 Task: Find hotels that are Child-friendly.
Action: Mouse moved to (471, 120)
Screenshot: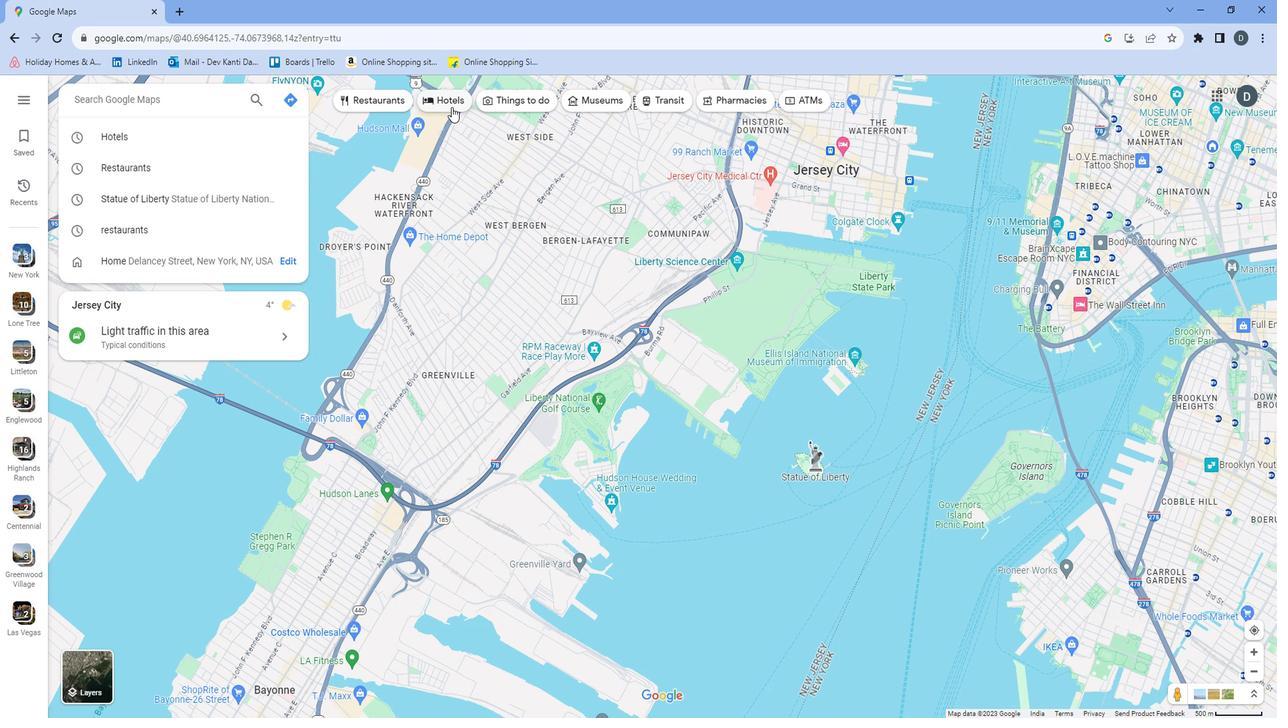 
Action: Mouse pressed left at (471, 120)
Screenshot: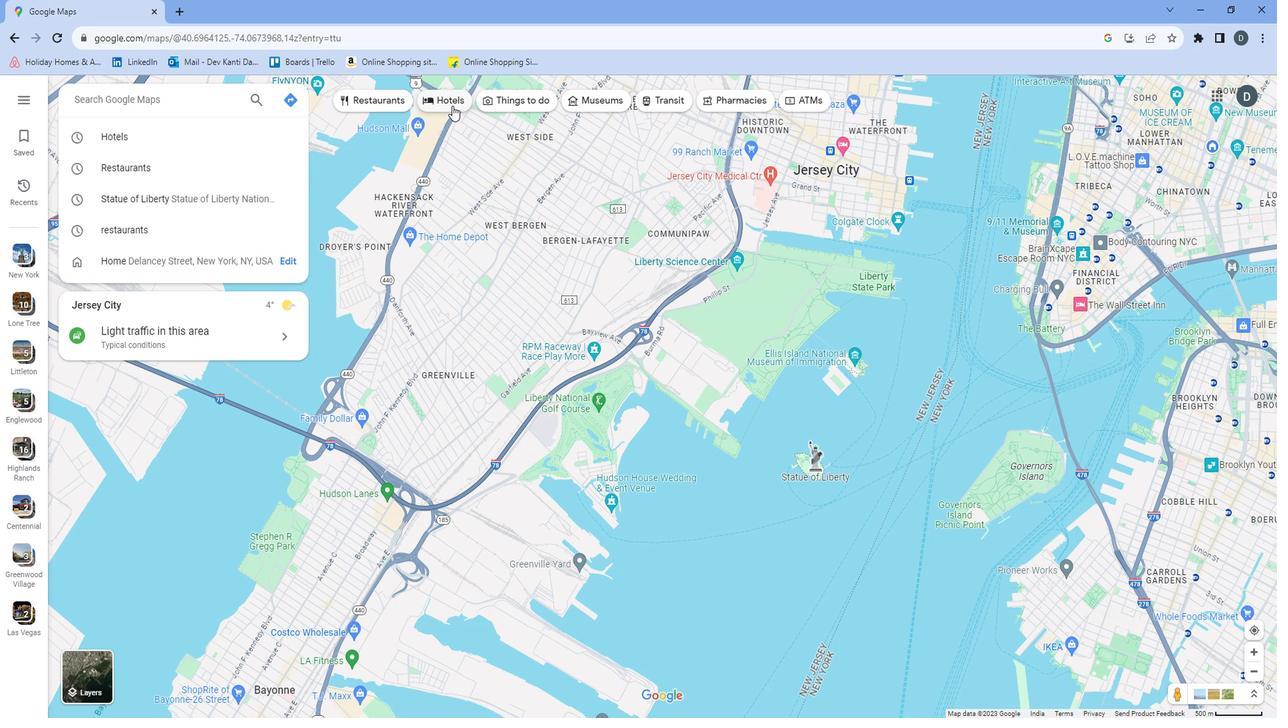 
Action: Mouse moved to (648, 111)
Screenshot: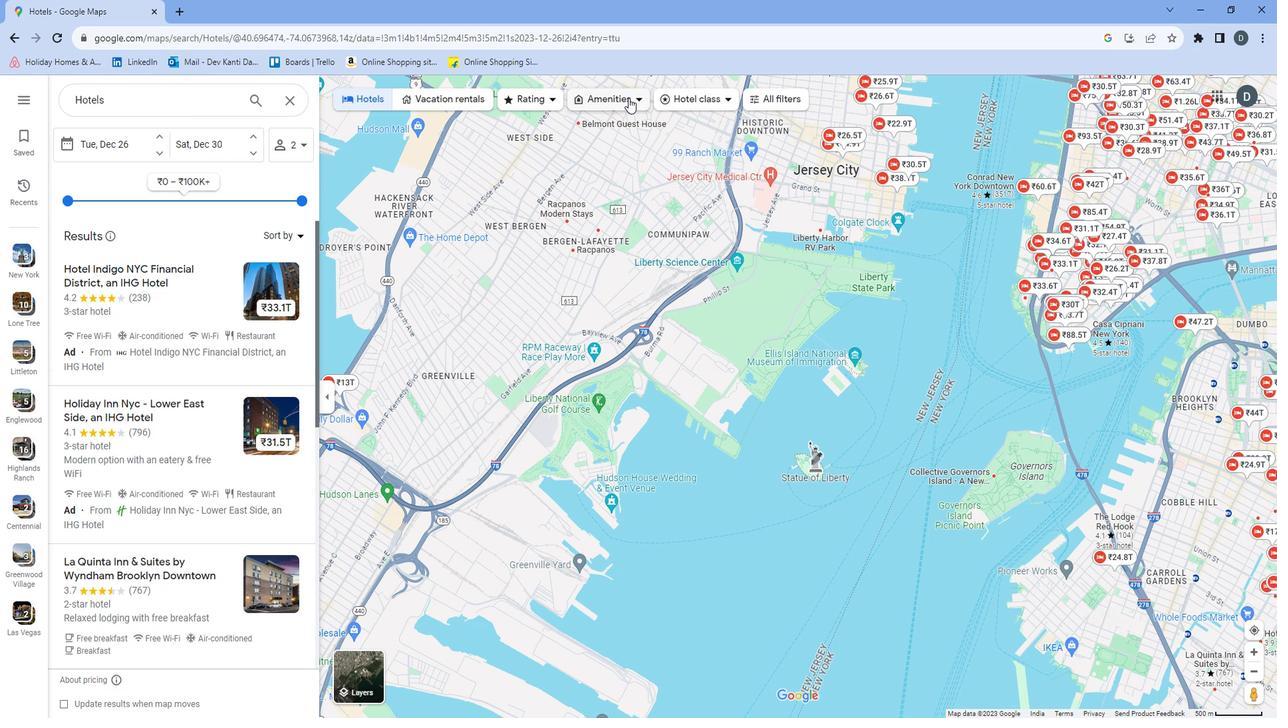 
Action: Mouse pressed left at (648, 111)
Screenshot: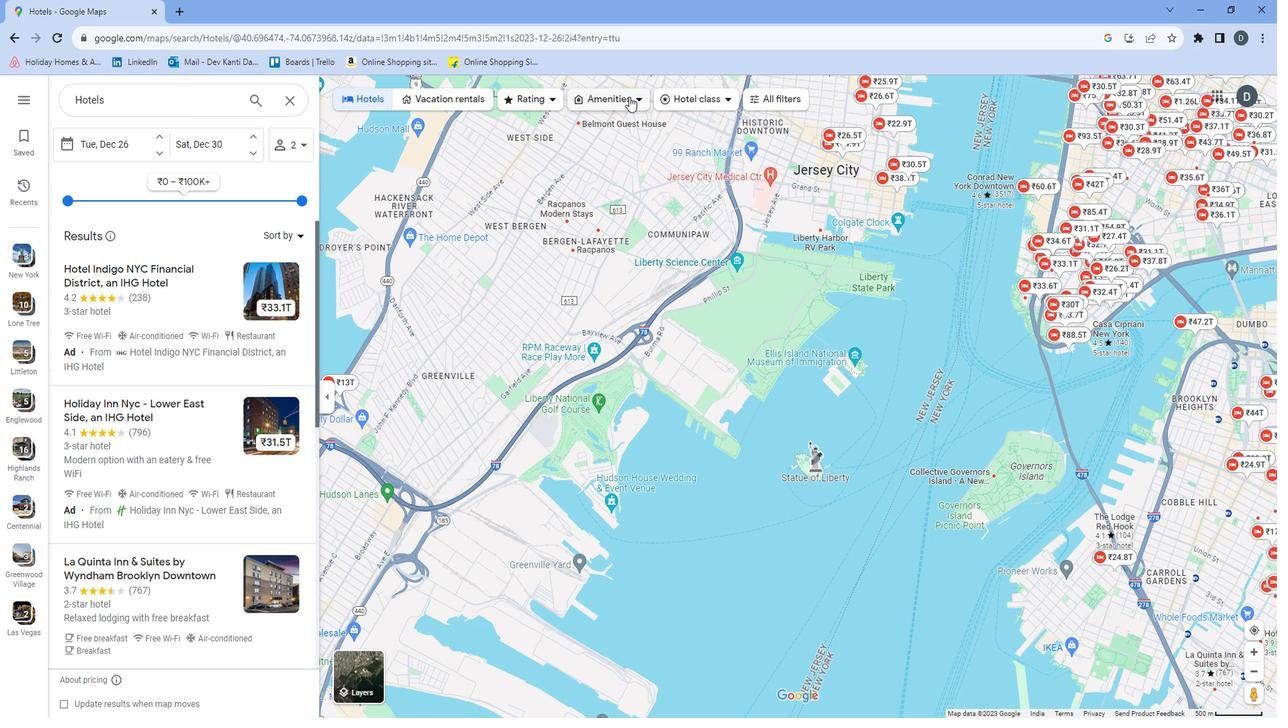 
Action: Mouse moved to (656, 210)
Screenshot: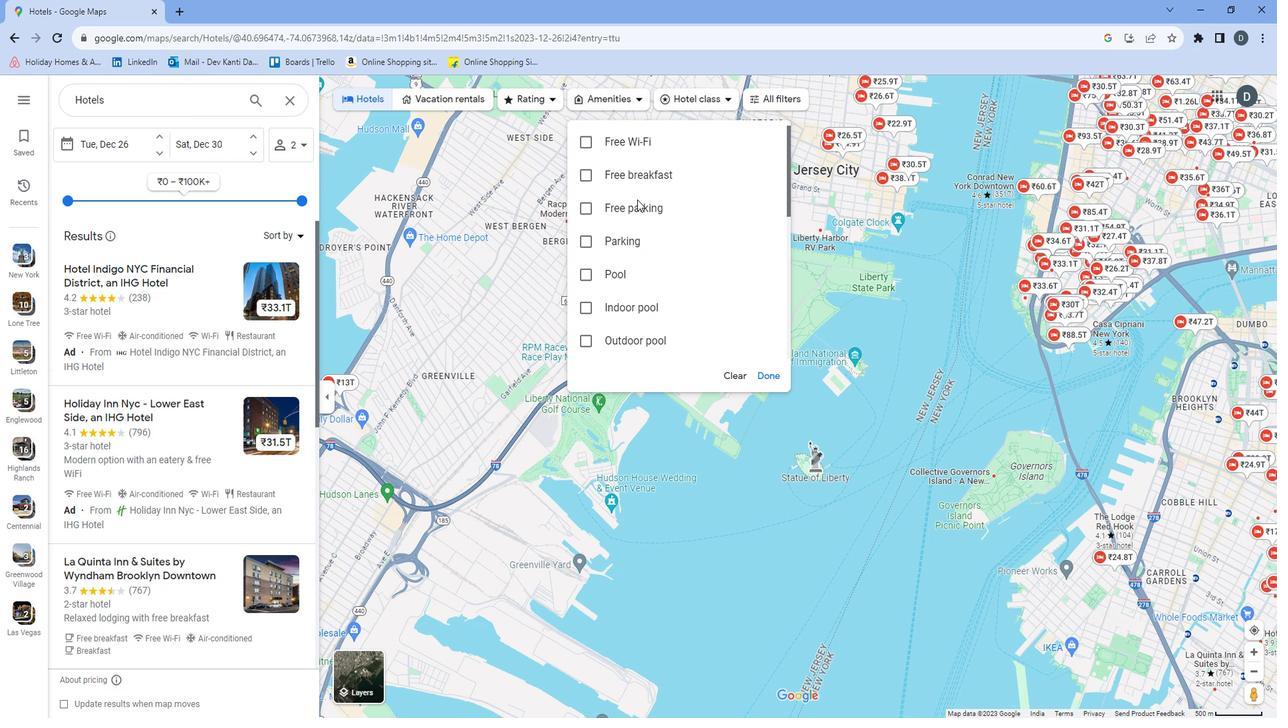 
Action: Mouse scrolled (656, 210) with delta (0, 0)
Screenshot: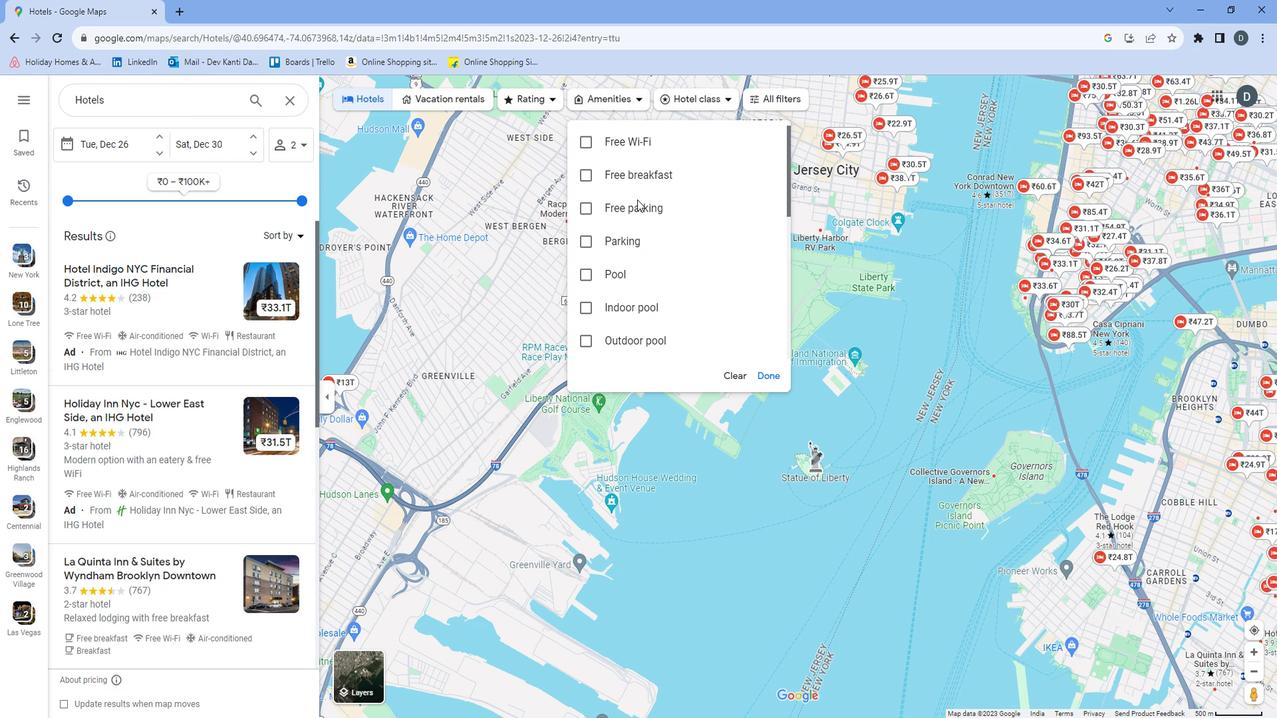 
Action: Mouse scrolled (656, 210) with delta (0, 0)
Screenshot: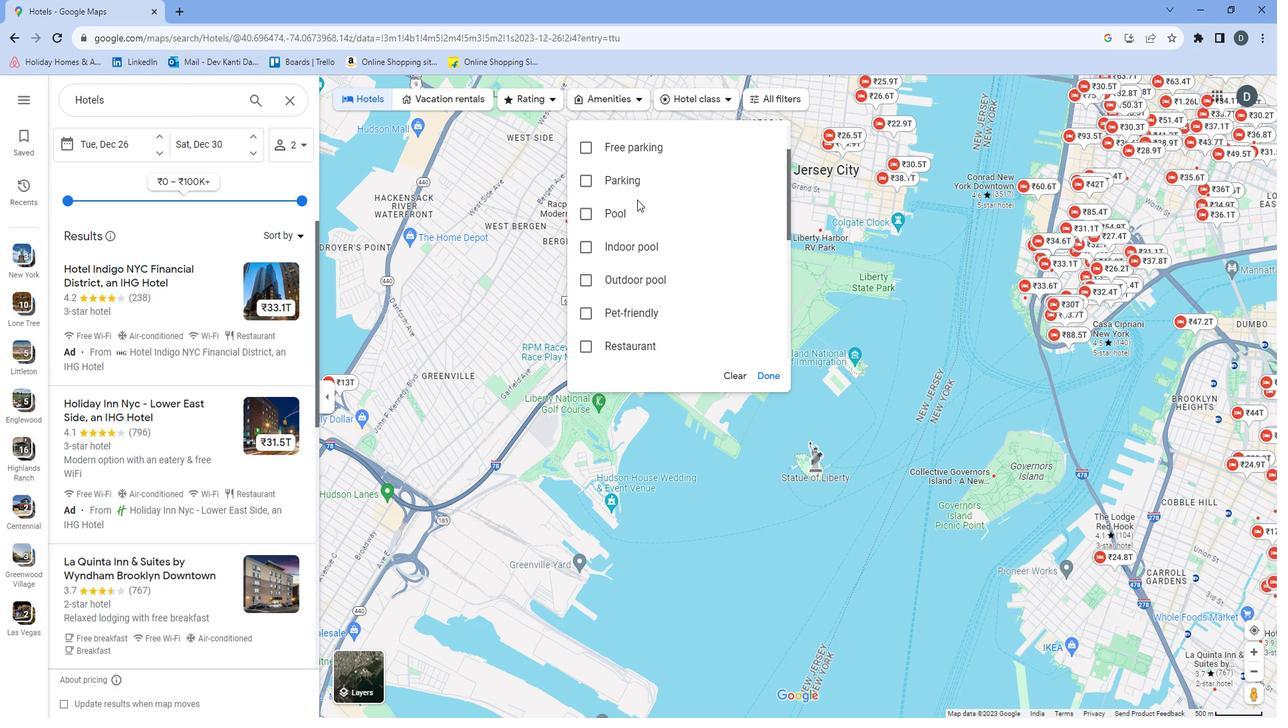 
Action: Mouse scrolled (656, 210) with delta (0, 0)
Screenshot: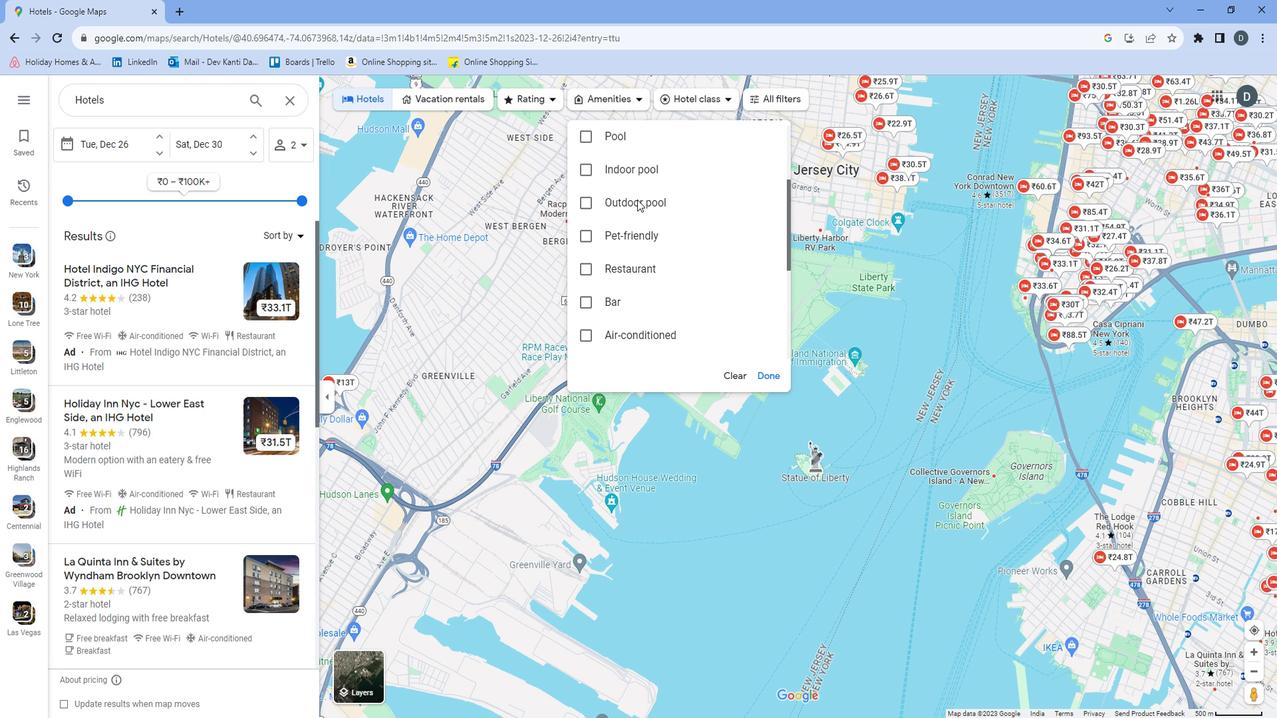 
Action: Mouse moved to (656, 210)
Screenshot: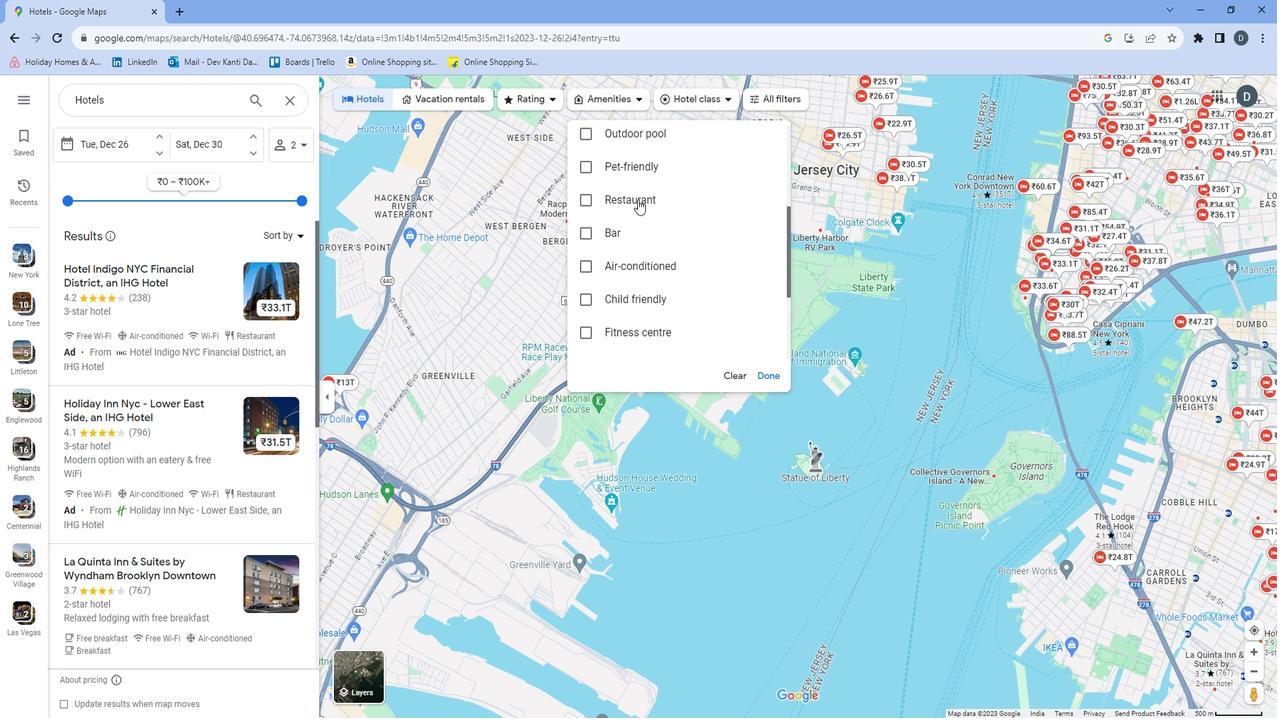 
Action: Mouse scrolled (656, 210) with delta (0, 0)
Screenshot: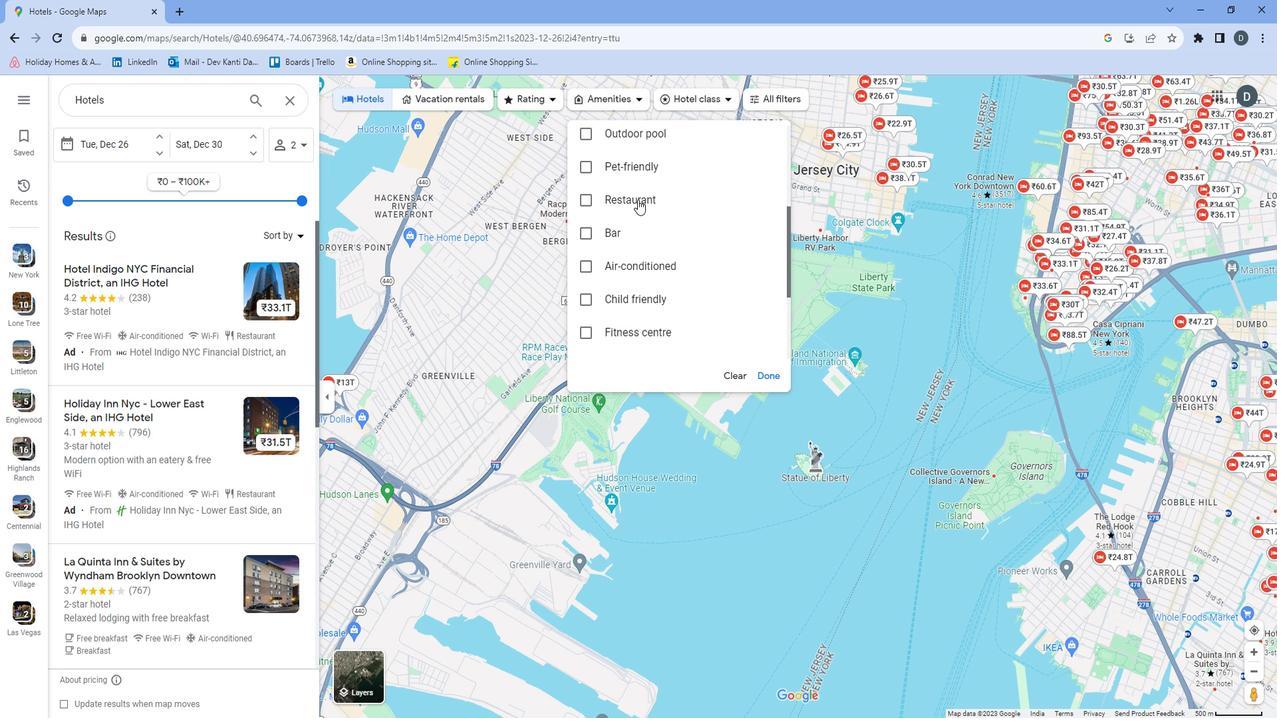 
Action: Mouse scrolled (656, 210) with delta (0, 0)
Screenshot: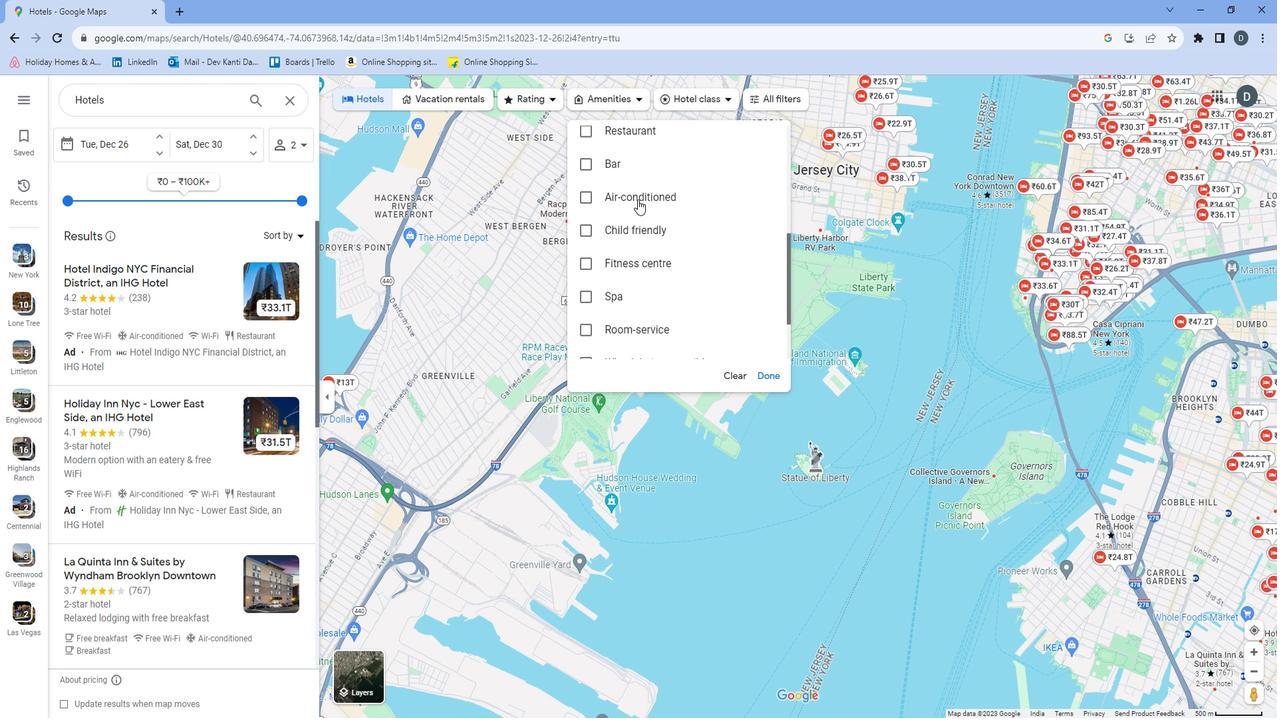 
Action: Mouse moved to (662, 170)
Screenshot: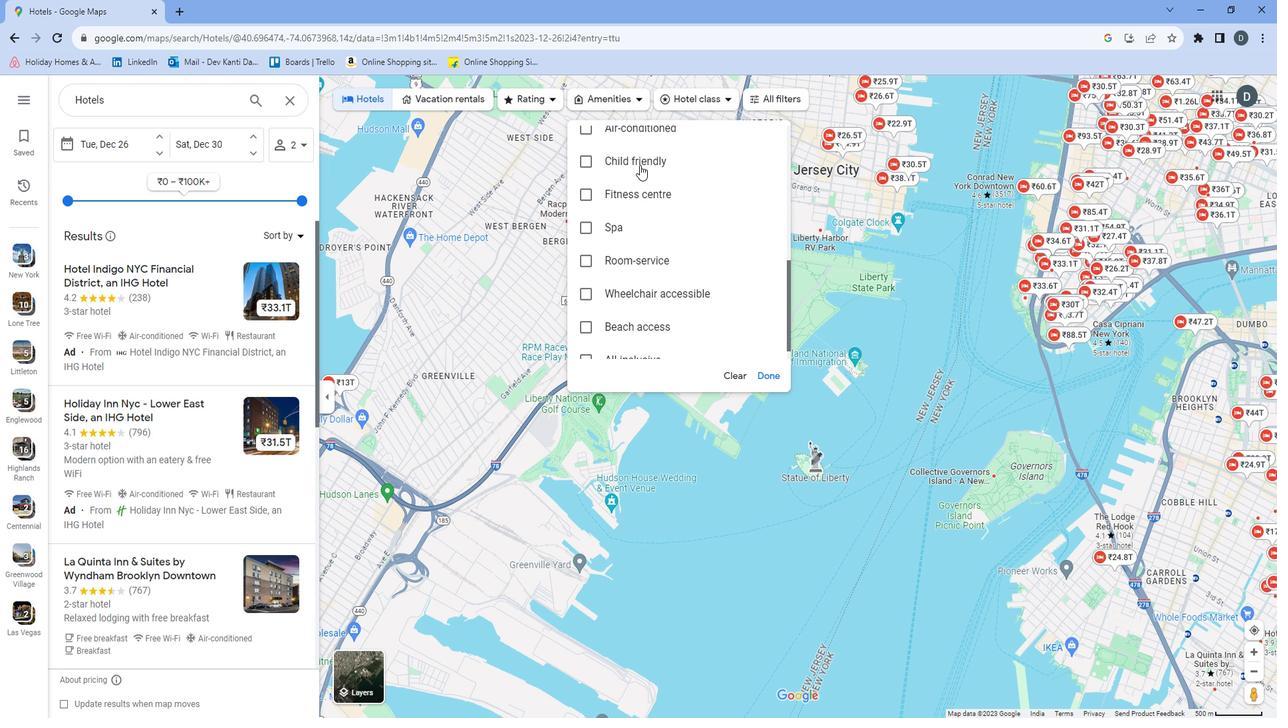 
Action: Mouse pressed left at (662, 170)
Screenshot: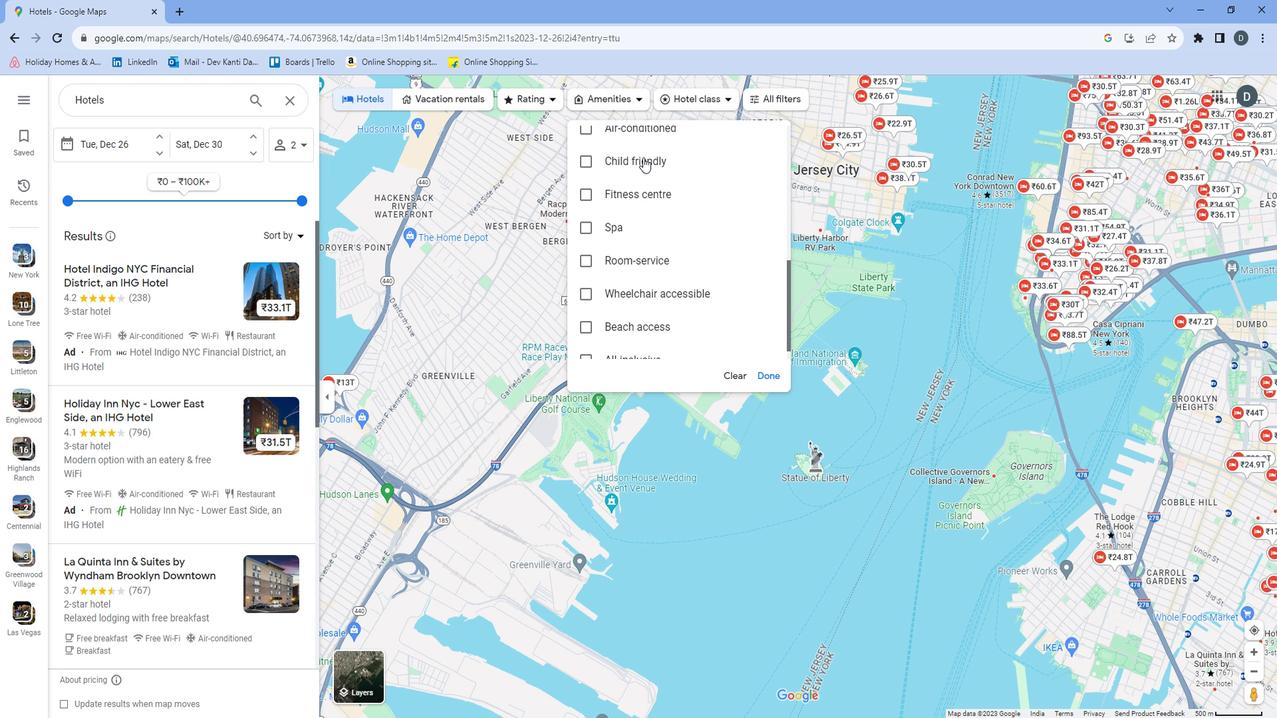 
Action: Mouse moved to (785, 374)
Screenshot: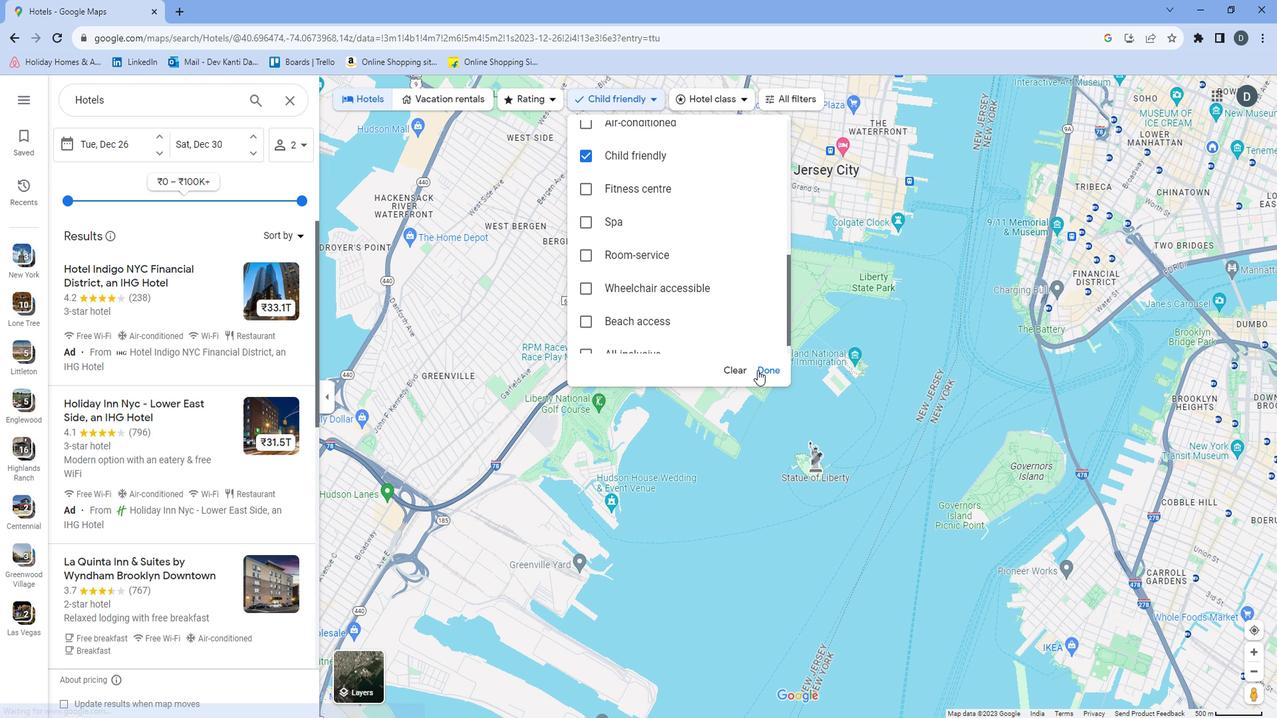 
Action: Mouse pressed left at (785, 374)
Screenshot: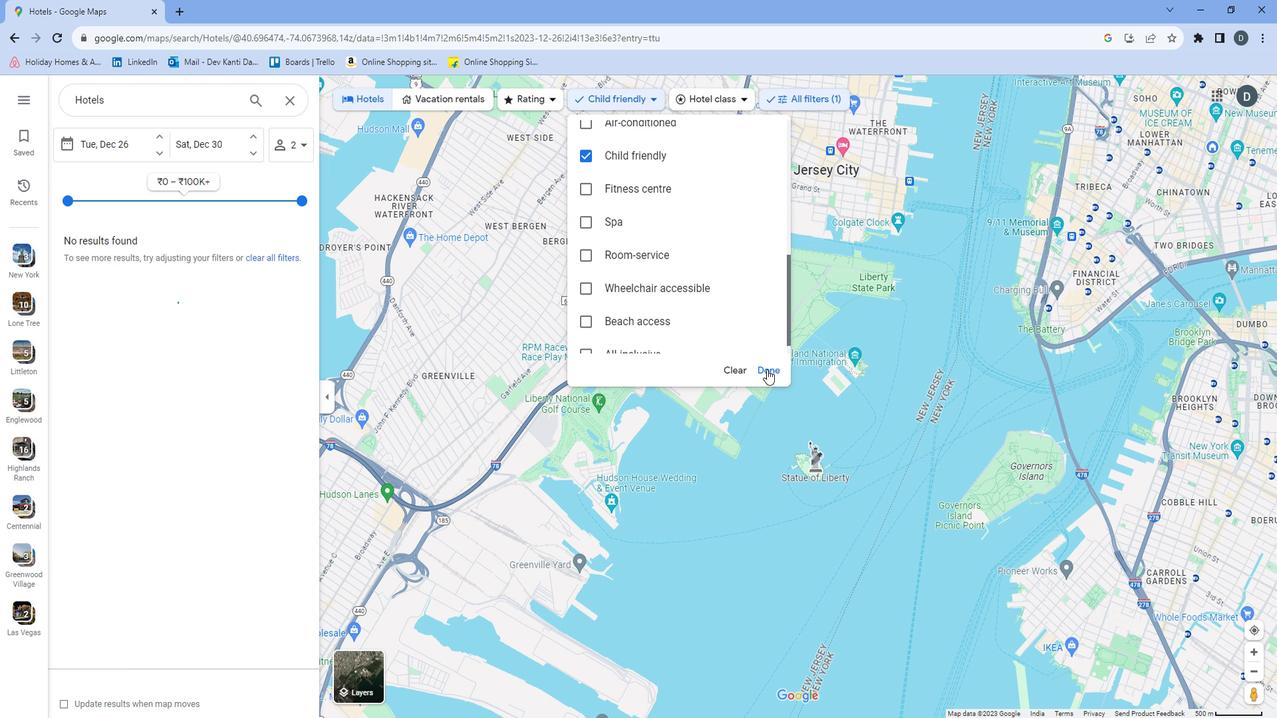 
Action: Mouse moved to (702, 392)
Screenshot: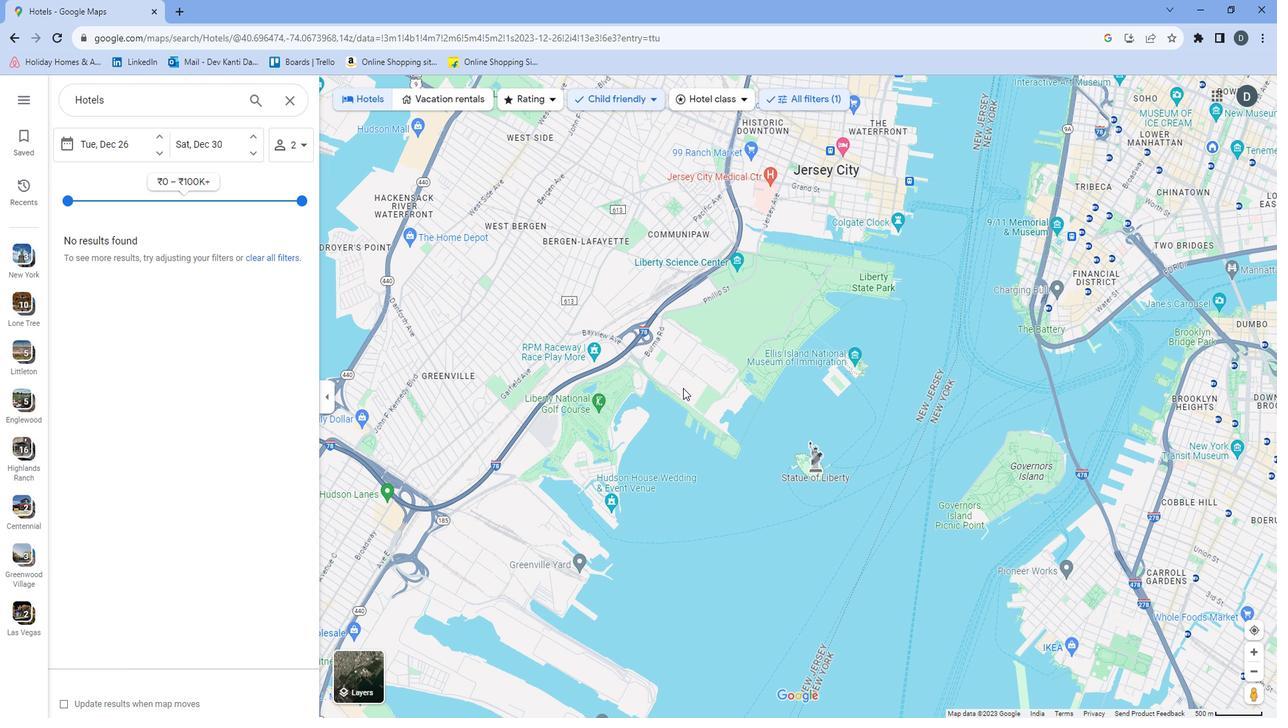 
